 Task: Create New Vendor with Vendor Name: Staples Inc., Billing Address Line1: 240 Hanover Lane, Billing Address Line2: Prior Lake, Billing Address Line3: TX 77907
Action: Mouse moved to (217, 44)
Screenshot: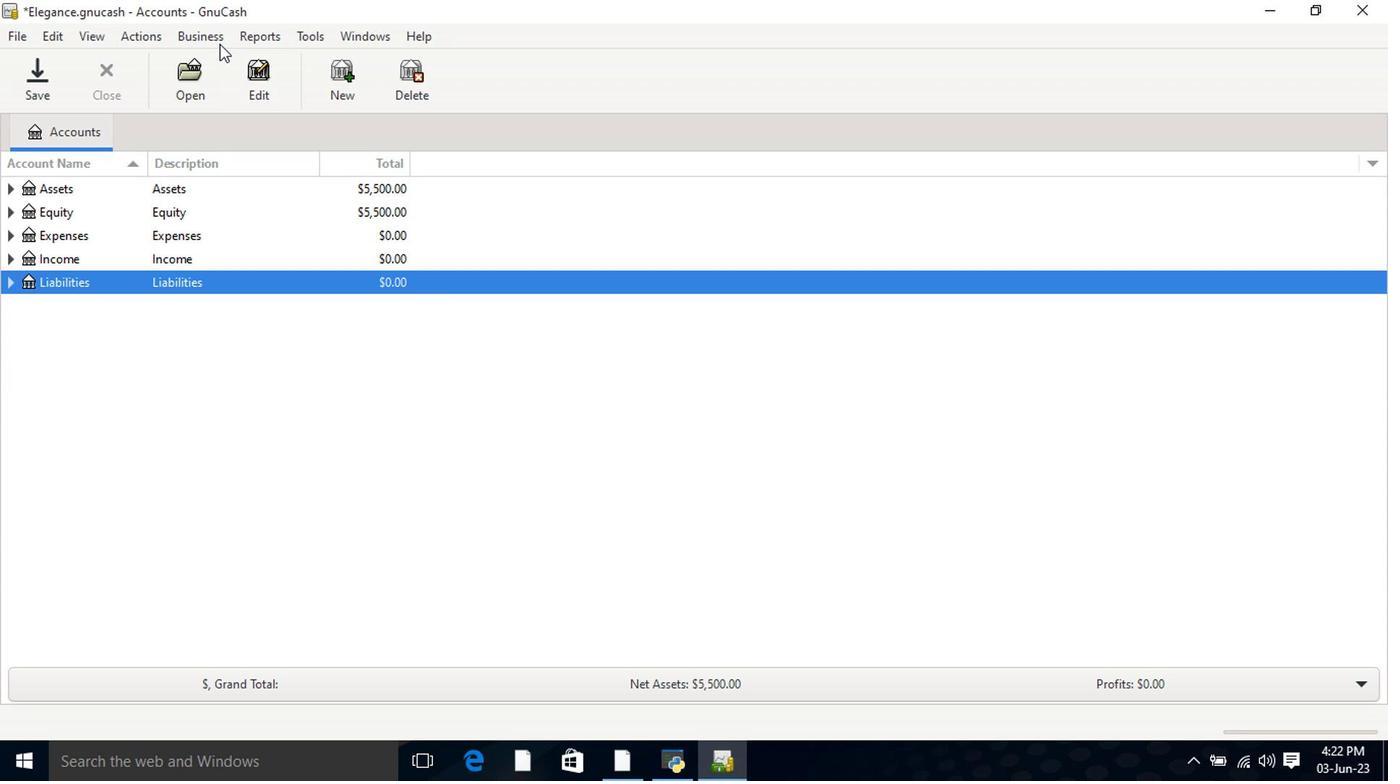
Action: Mouse pressed left at (217, 44)
Screenshot: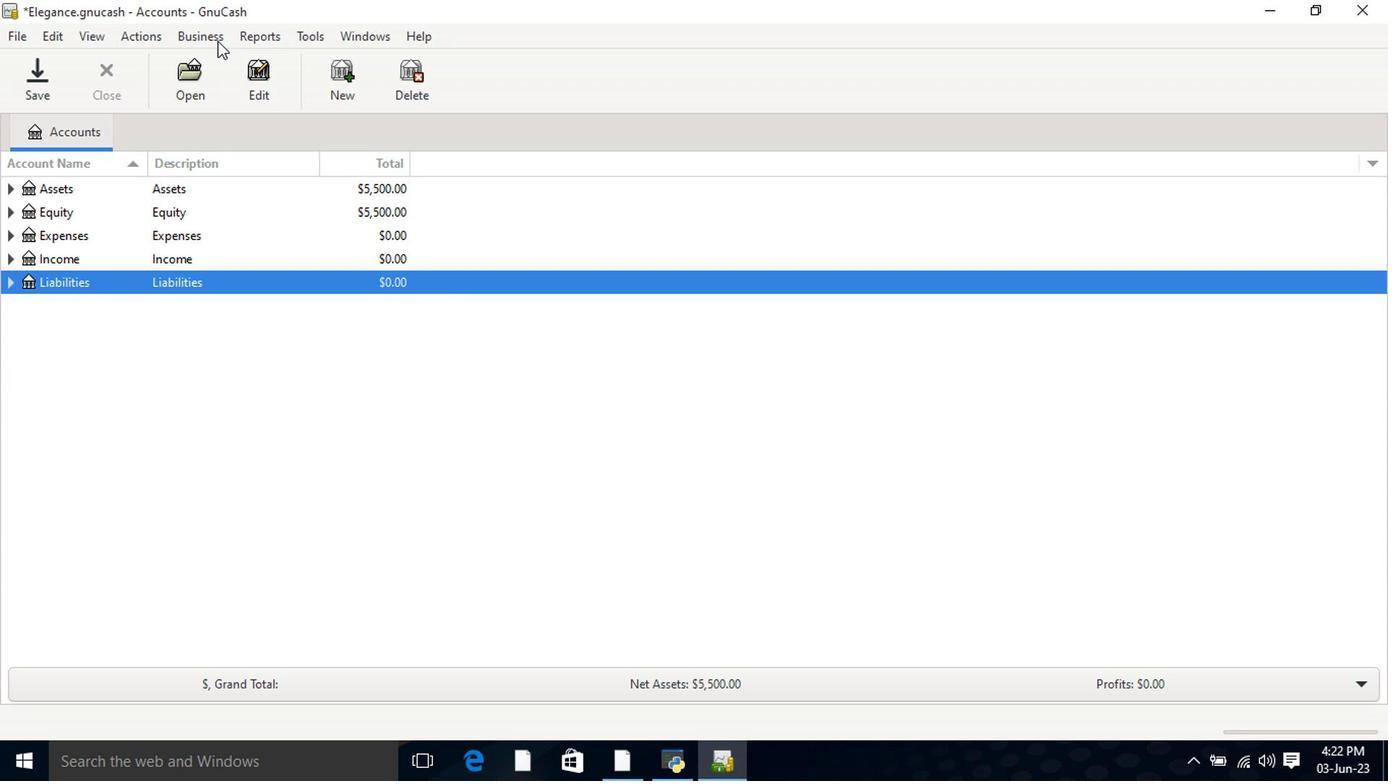 
Action: Mouse moved to (226, 86)
Screenshot: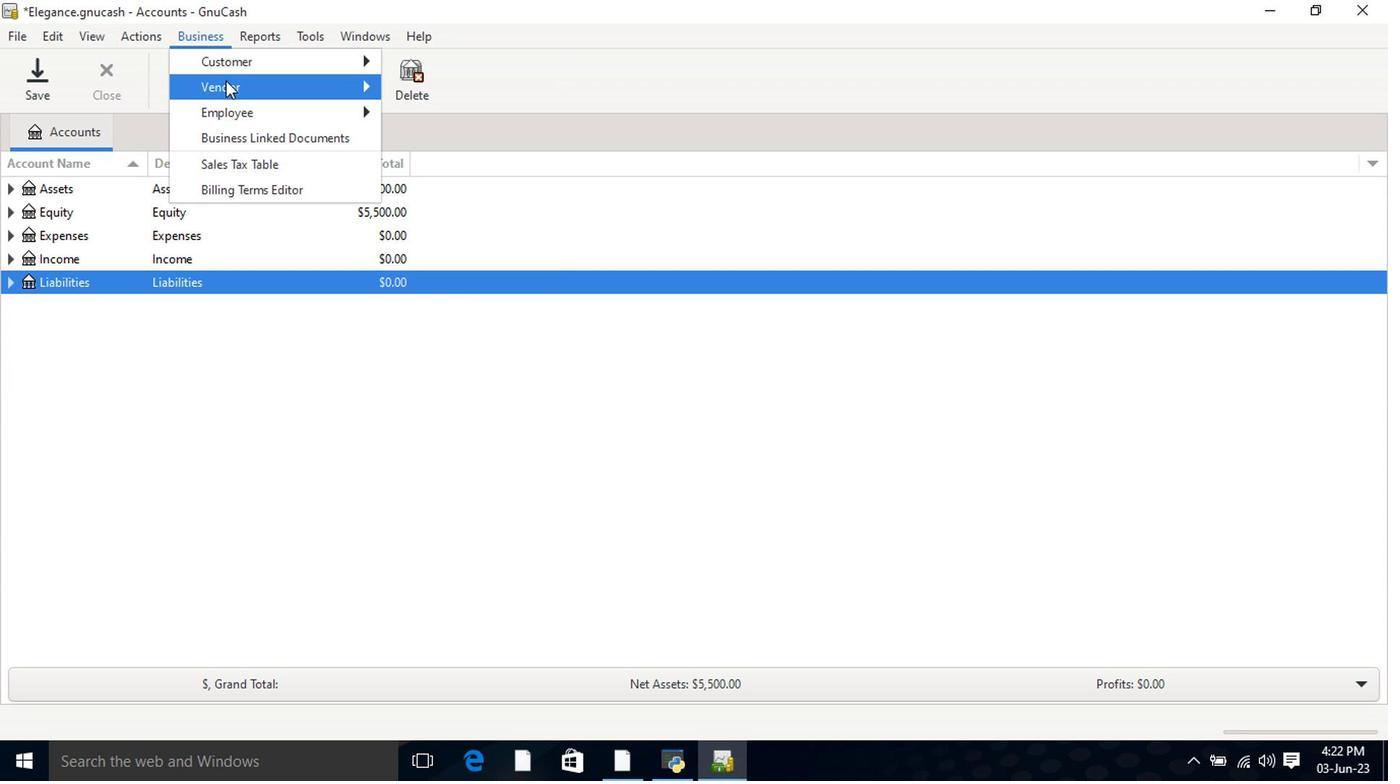 
Action: Mouse pressed left at (226, 86)
Screenshot: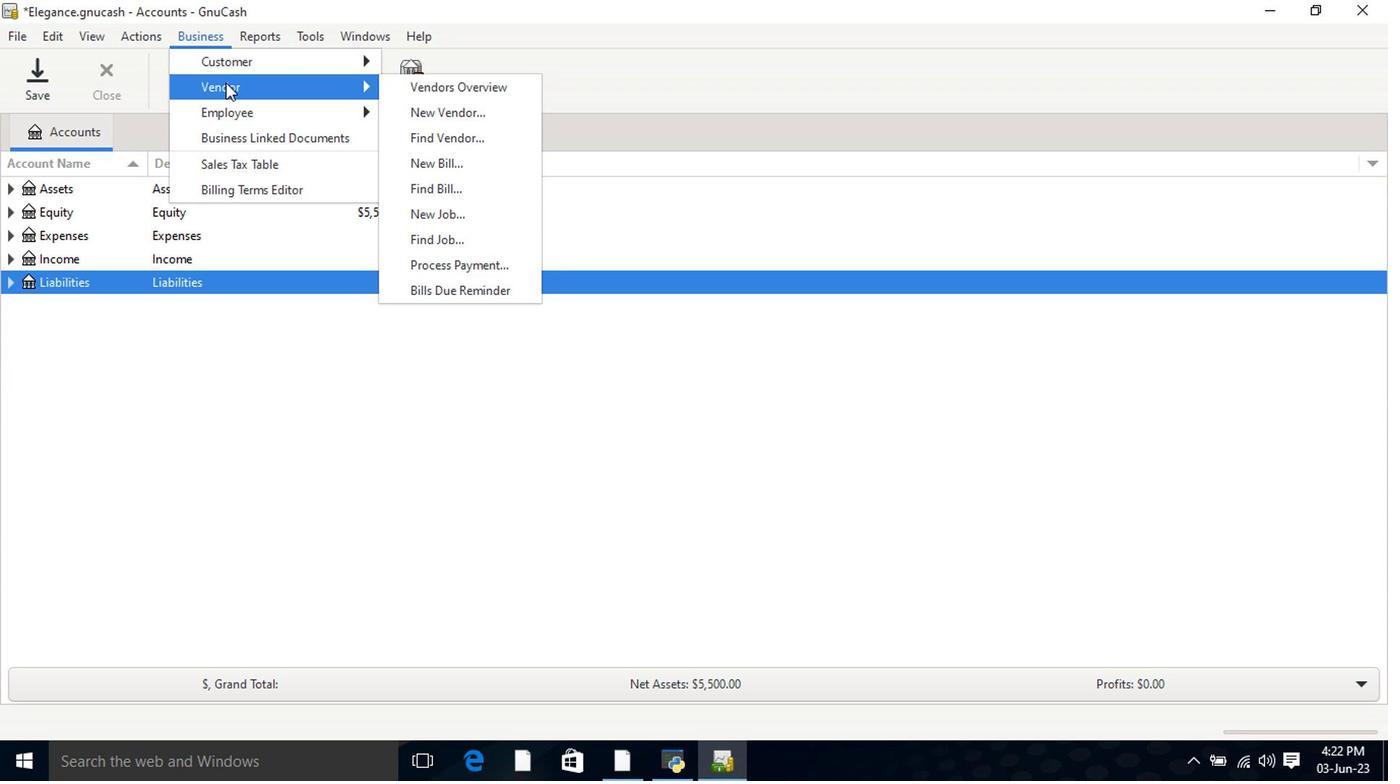 
Action: Mouse moved to (413, 114)
Screenshot: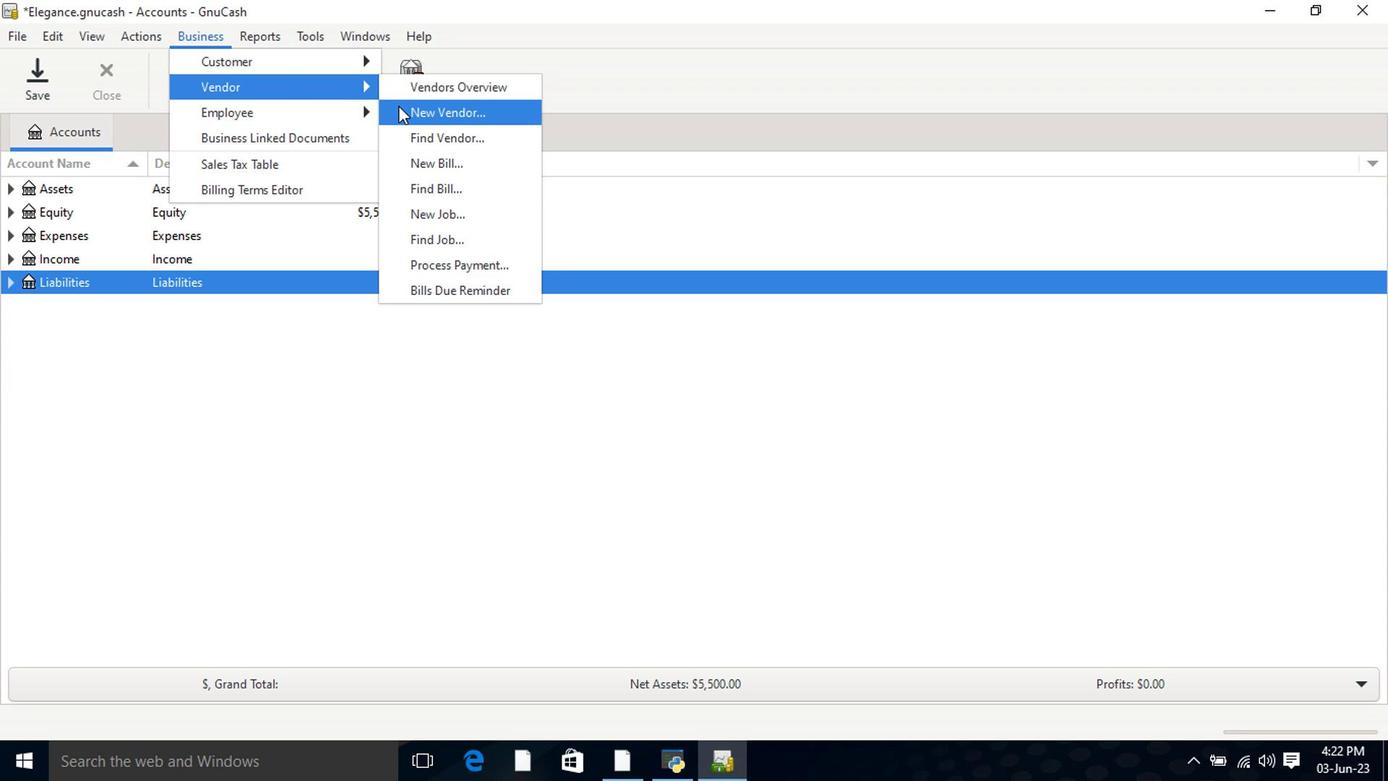 
Action: Mouse pressed left at (413, 114)
Screenshot: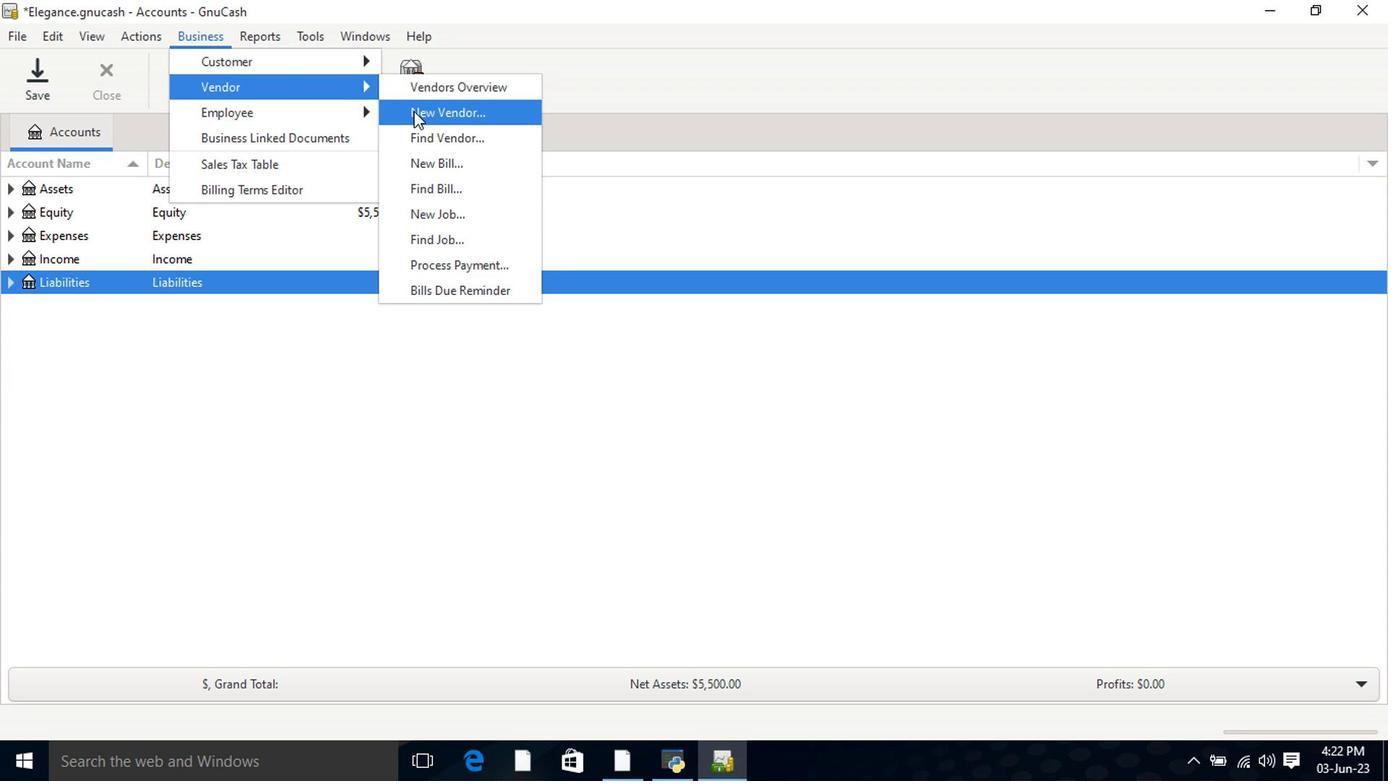 
Action: Mouse moved to (684, 226)
Screenshot: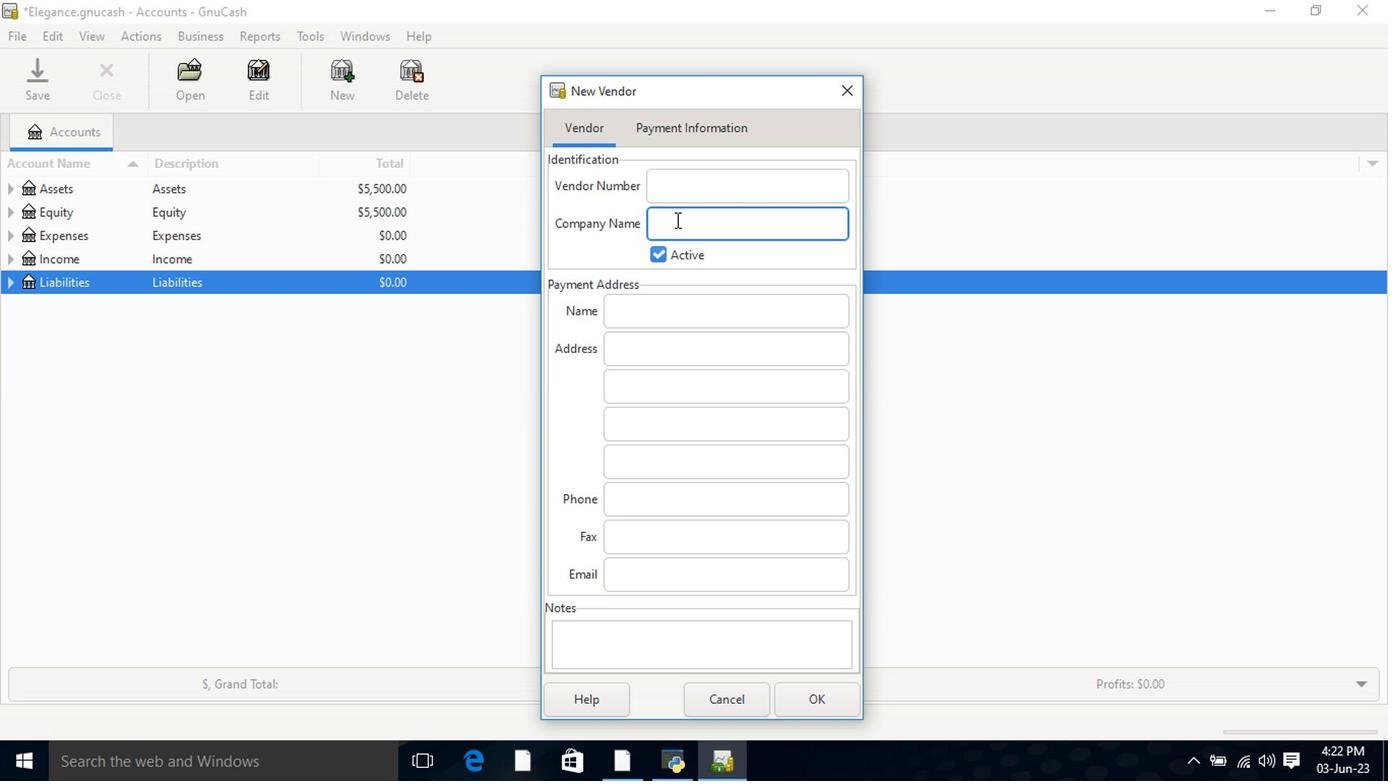 
Action: Key pressed <Key.shift><Key.shift>Staples<Key.space><Key.shift>Inc.<Key.tab><Key.tab><Key.tab>240<Key.space><Key.shift>HANOVER<Key.space><Key.shift>Lane<Key.tab><Key.shift>Prior<Key.space><Key.shift>Lake<Key.tab><Key.shift>TX<Key.space>77907<Key.tab><Key.tab>
Screenshot: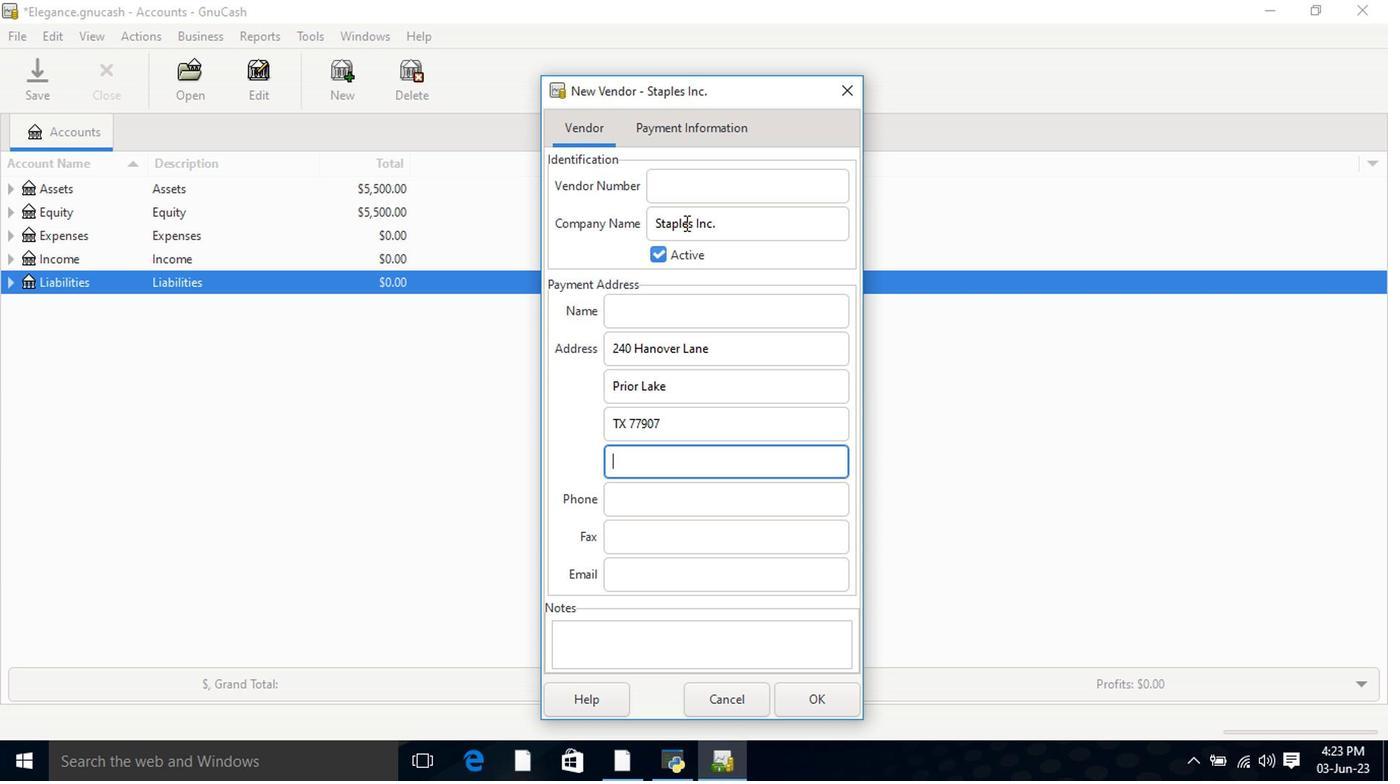
Action: Mouse moved to (677, 133)
Screenshot: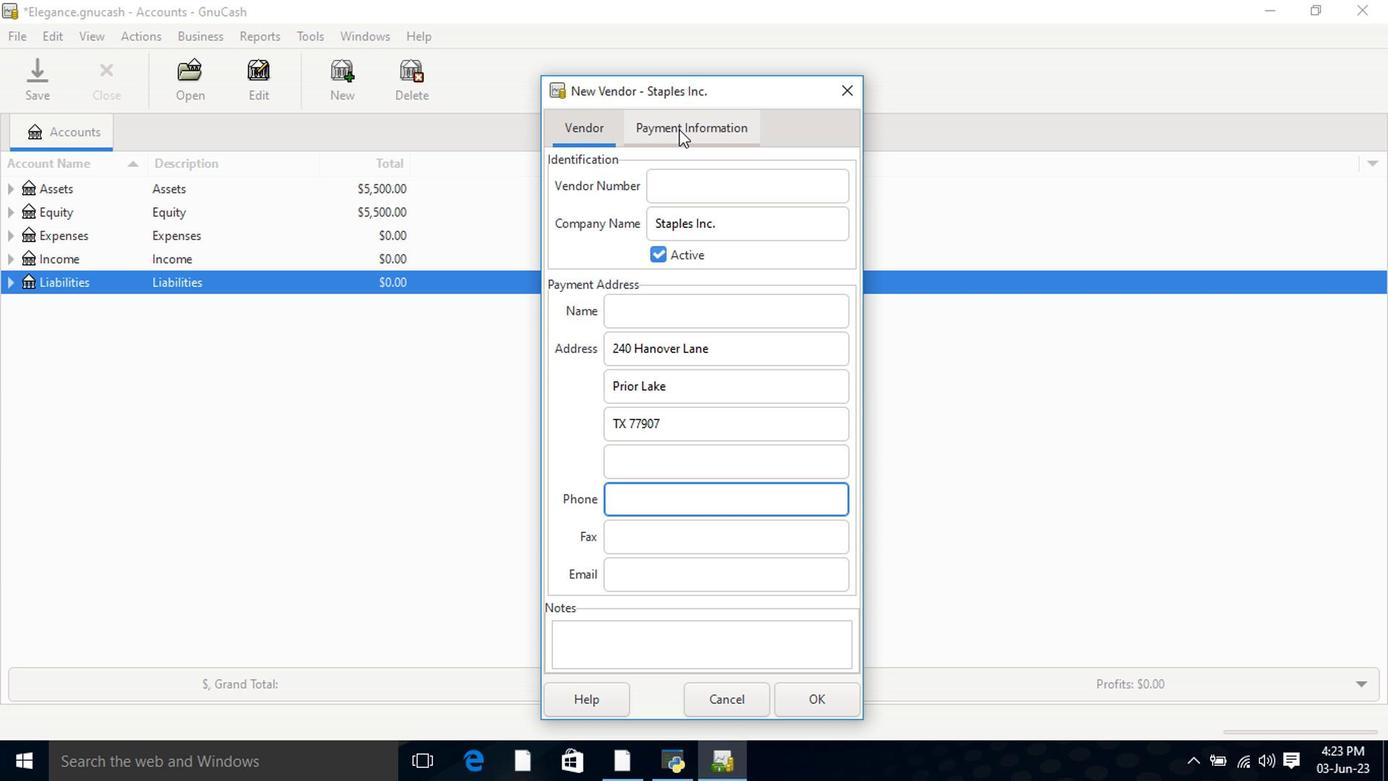 
Action: Mouse pressed left at (677, 133)
Screenshot: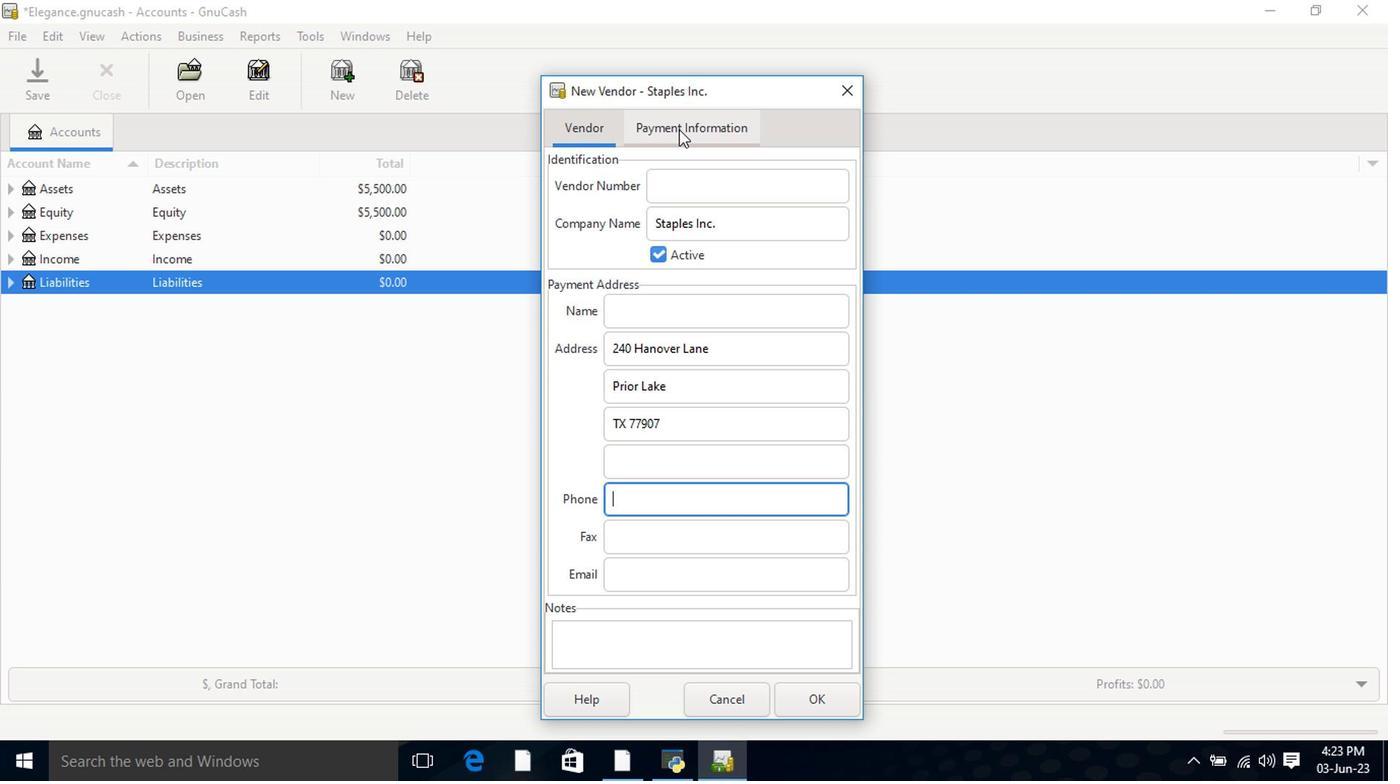 
Action: Mouse moved to (822, 700)
Screenshot: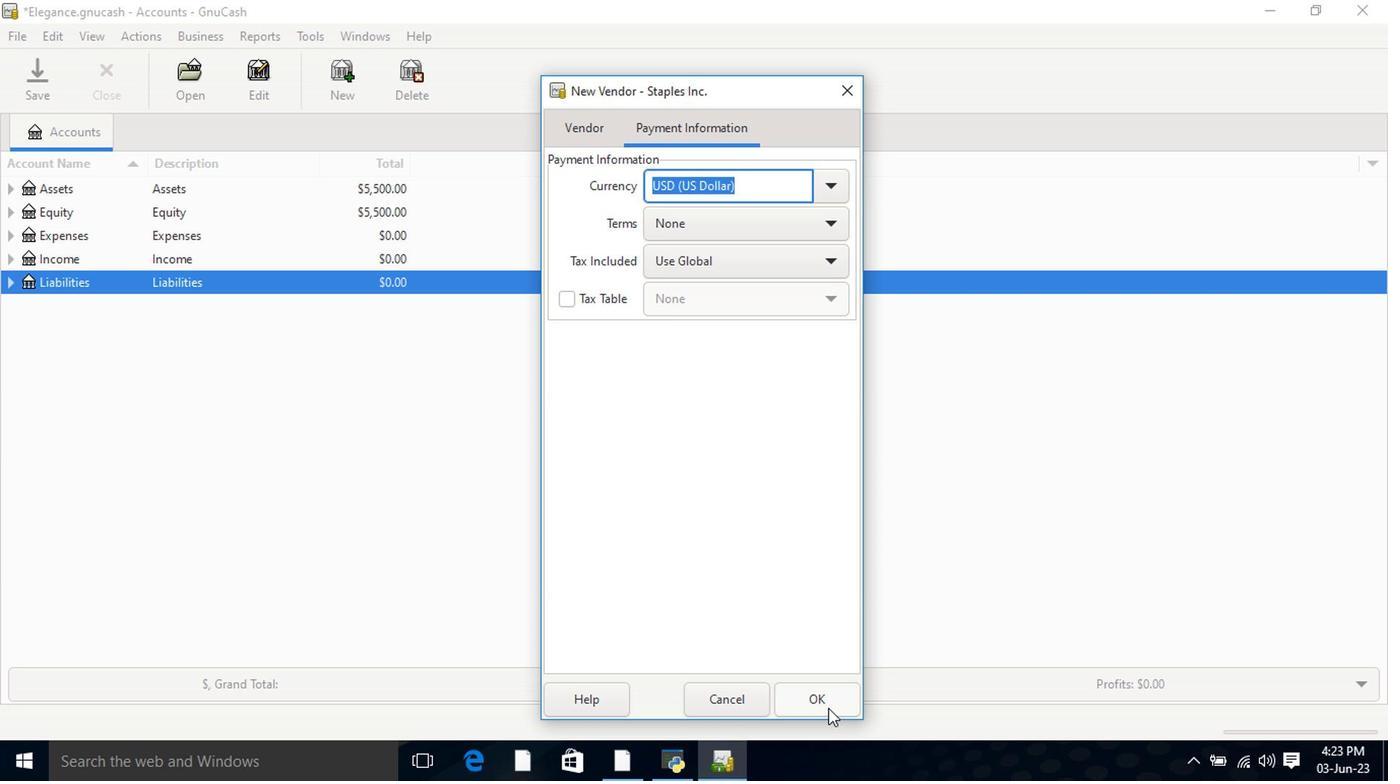 
Action: Mouse pressed left at (822, 700)
Screenshot: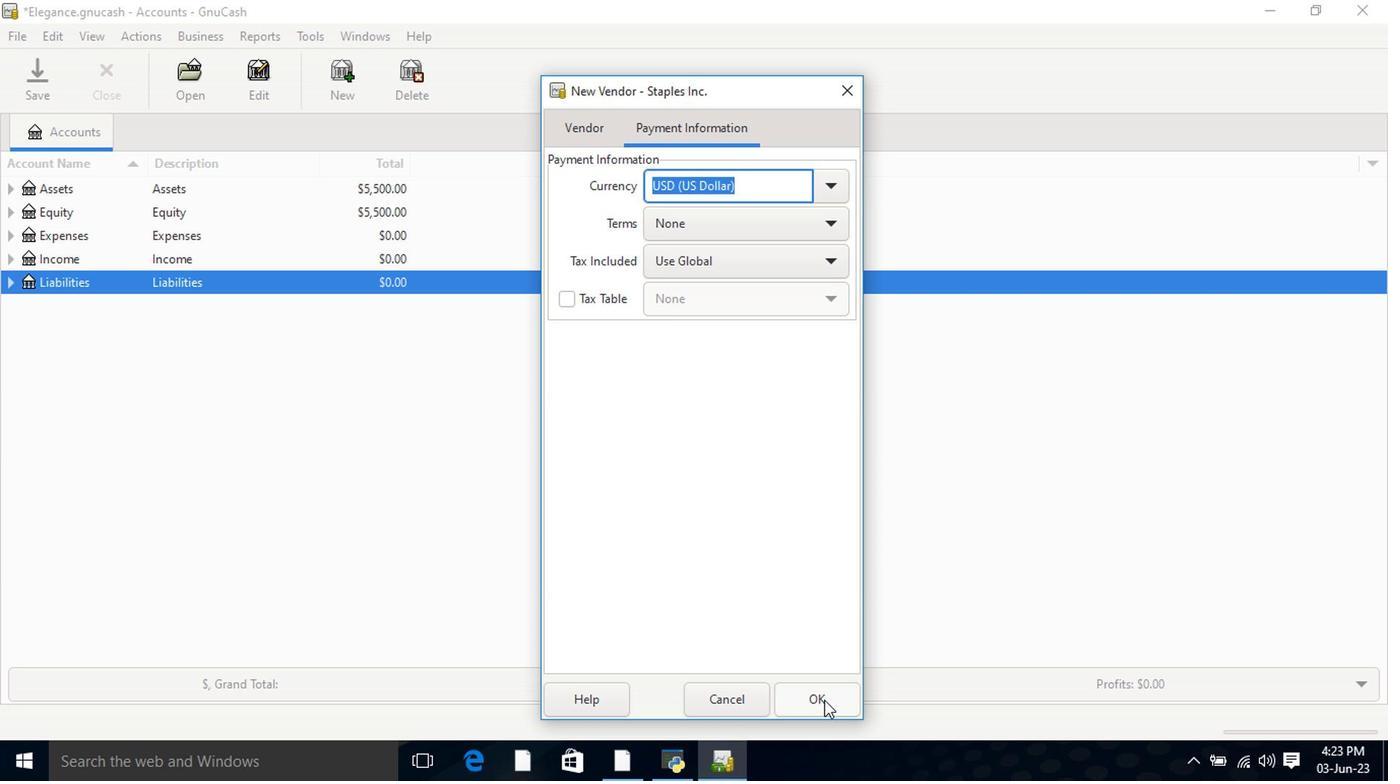 
Action: Mouse moved to (822, 699)
Screenshot: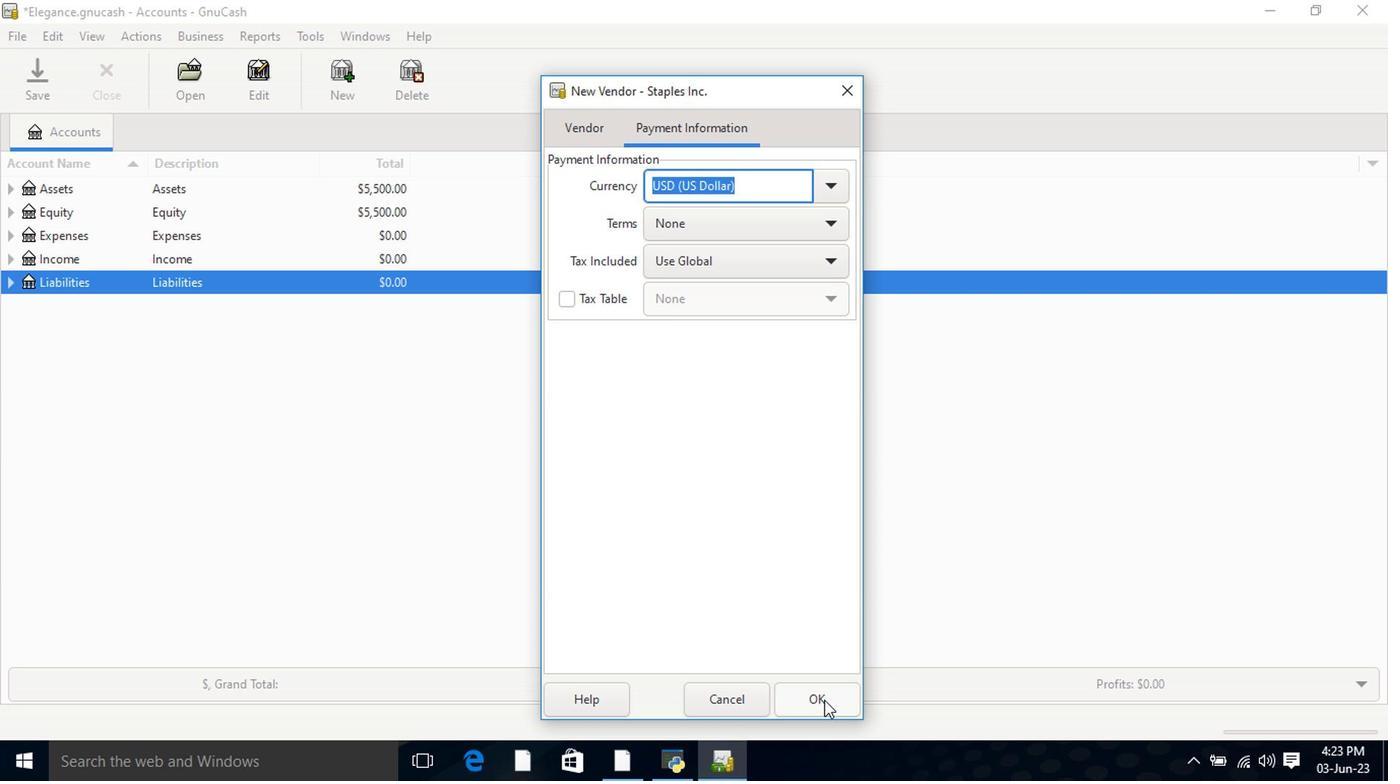 
